 Task: Create a task  Integrate Google Analytics to track user behavior , assign it to team member softage.7@softage.net in the project Transpire and update the status of the task to  At Risk , set the priority of the task to Medium.
Action: Mouse moved to (74, 520)
Screenshot: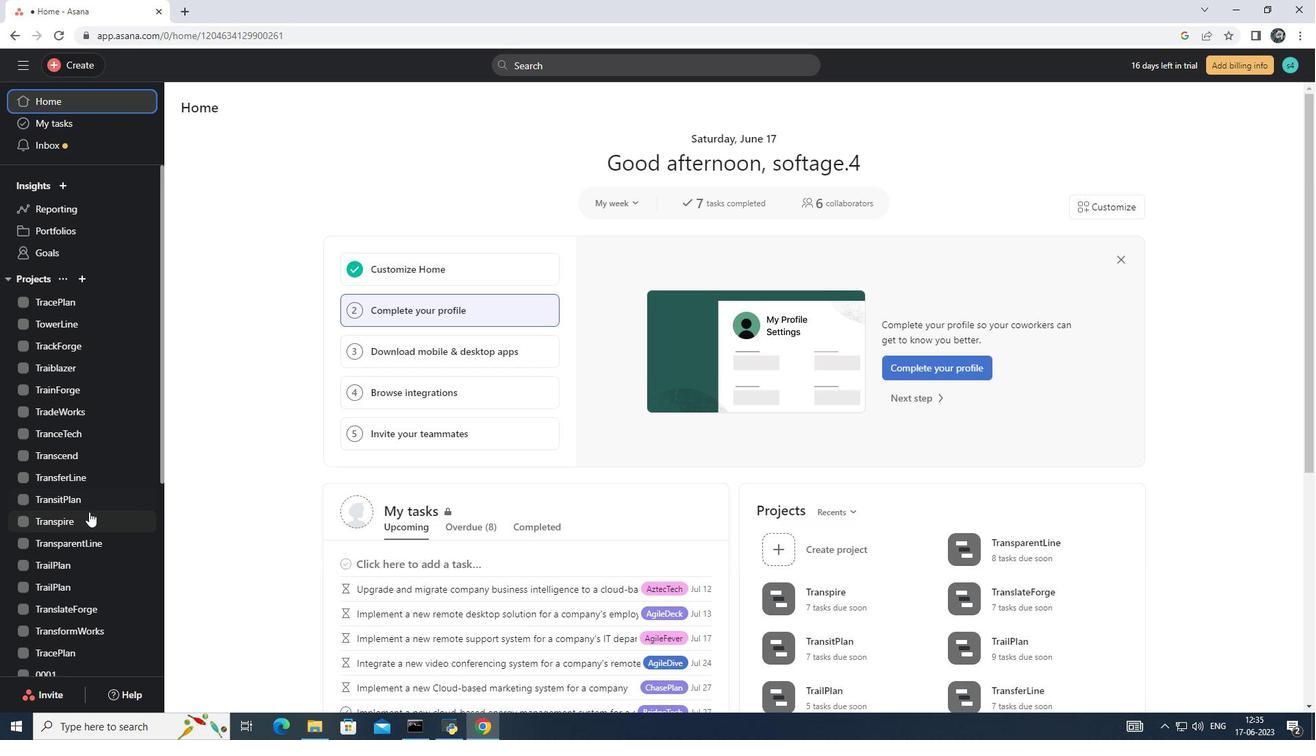 
Action: Mouse pressed left at (74, 520)
Screenshot: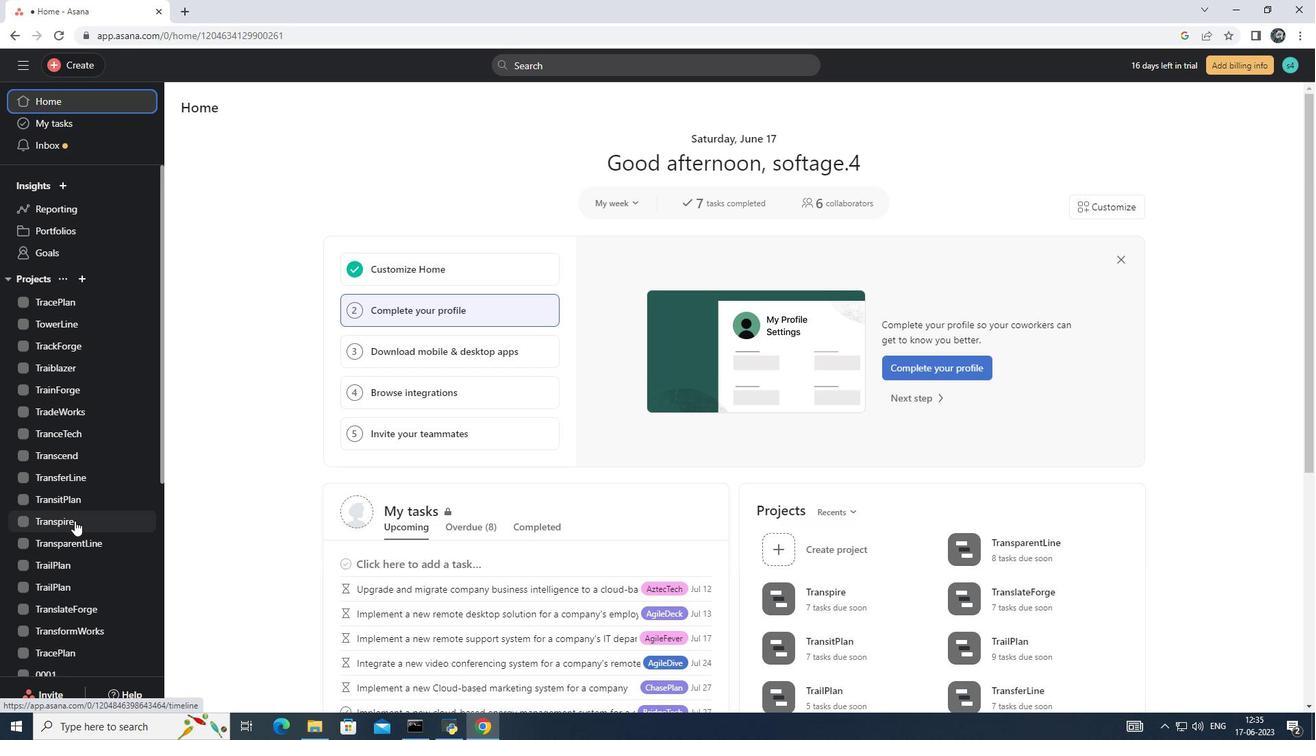 
Action: Mouse moved to (215, 169)
Screenshot: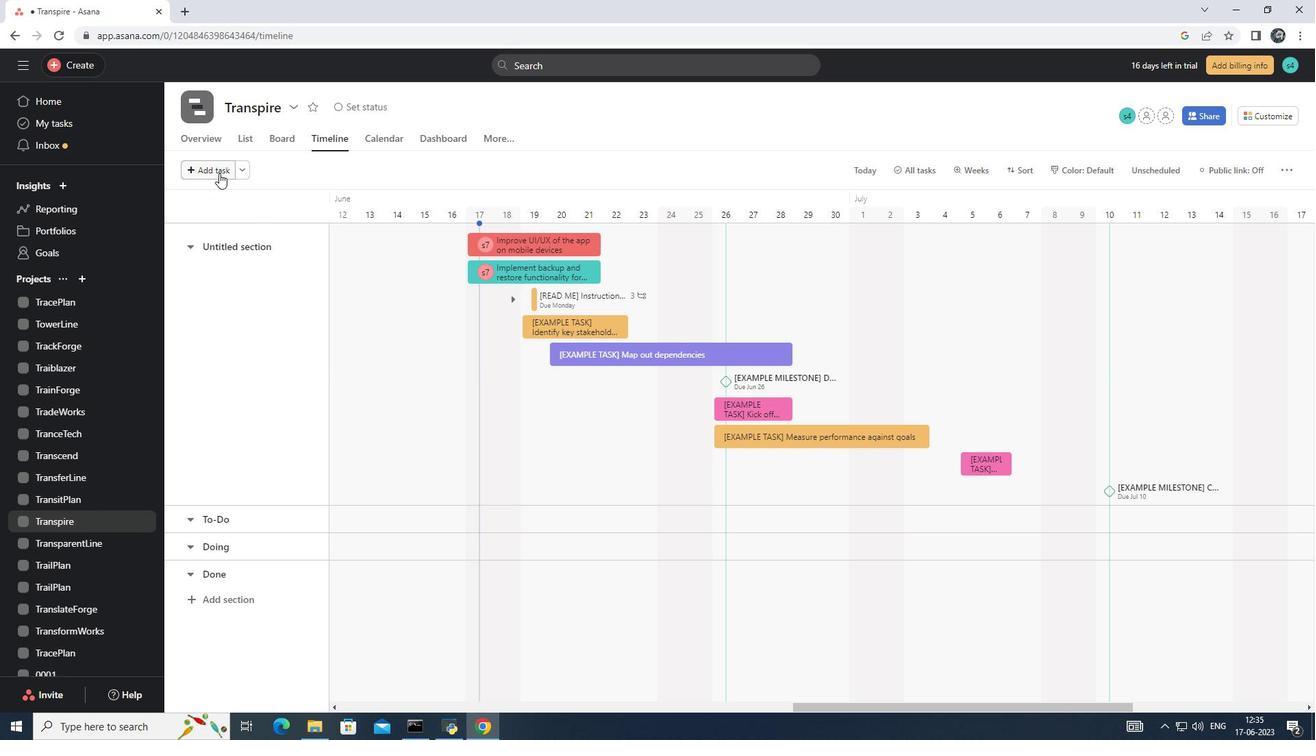 
Action: Mouse pressed left at (215, 169)
Screenshot: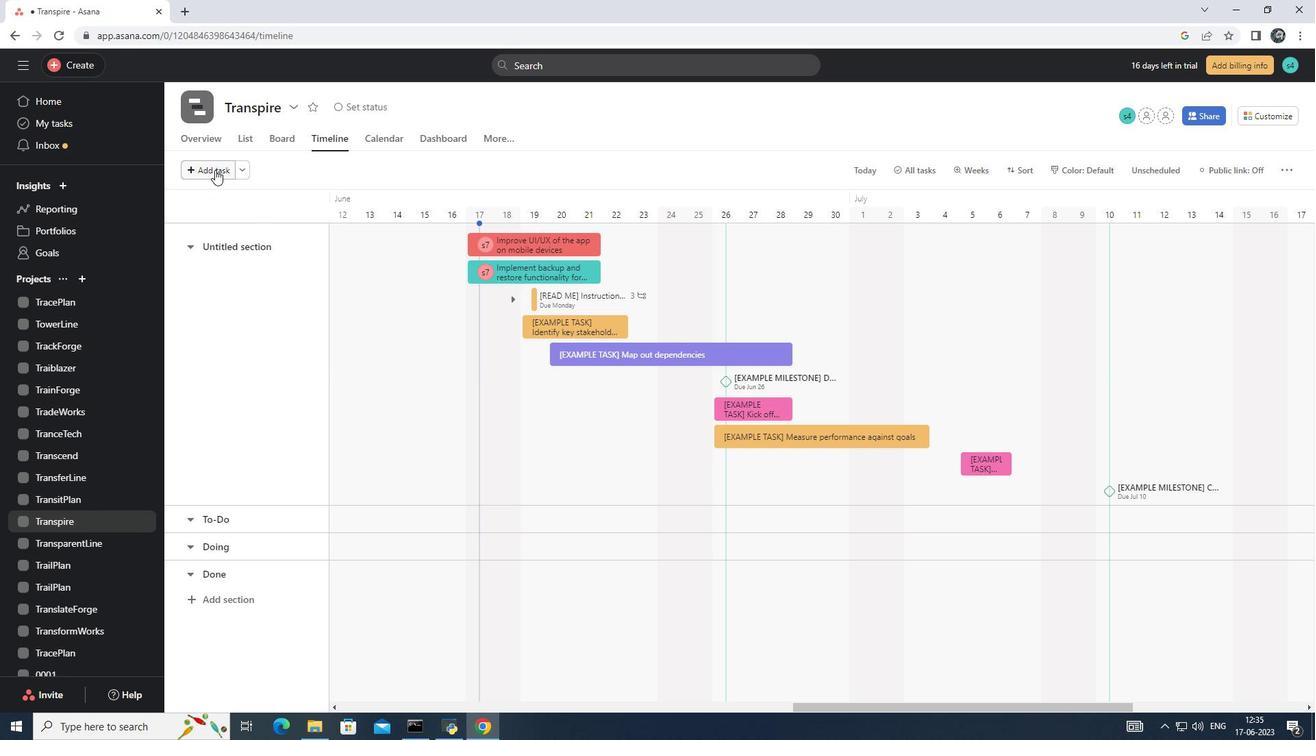 
Action: Mouse moved to (499, 247)
Screenshot: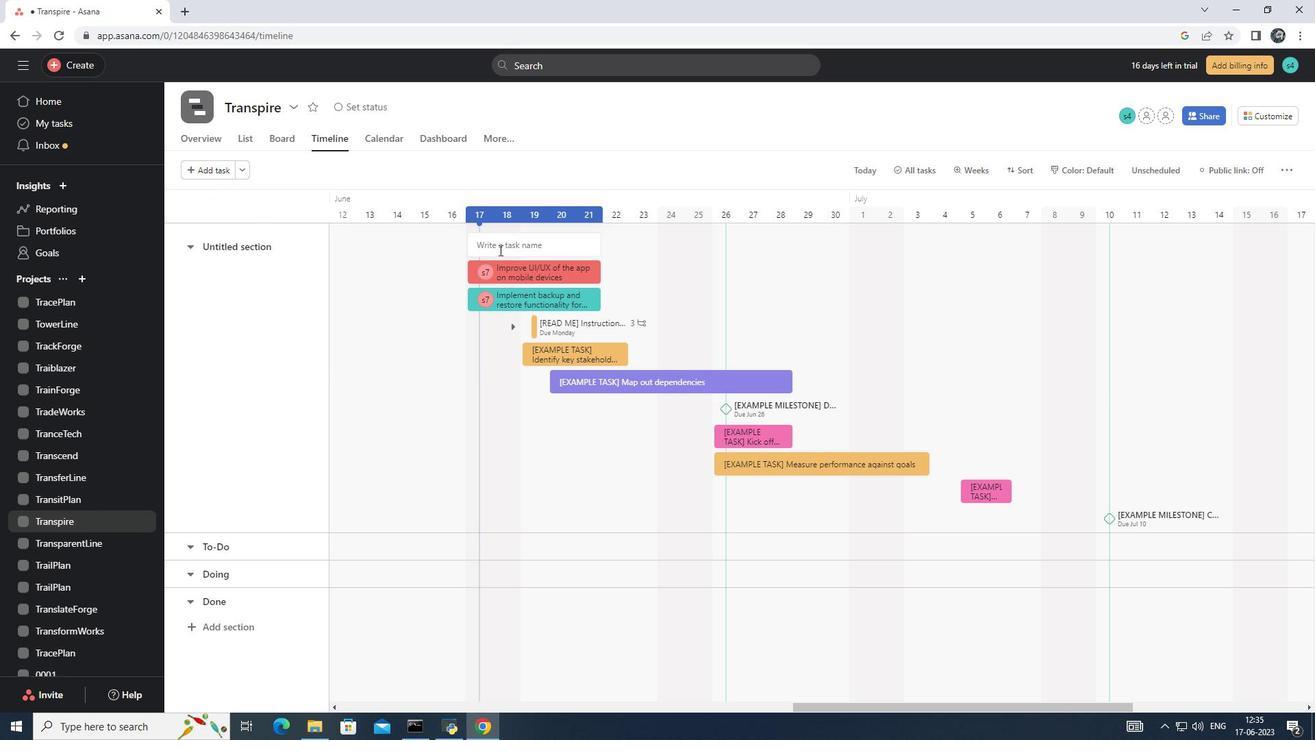 
Action: Mouse pressed left at (499, 247)
Screenshot: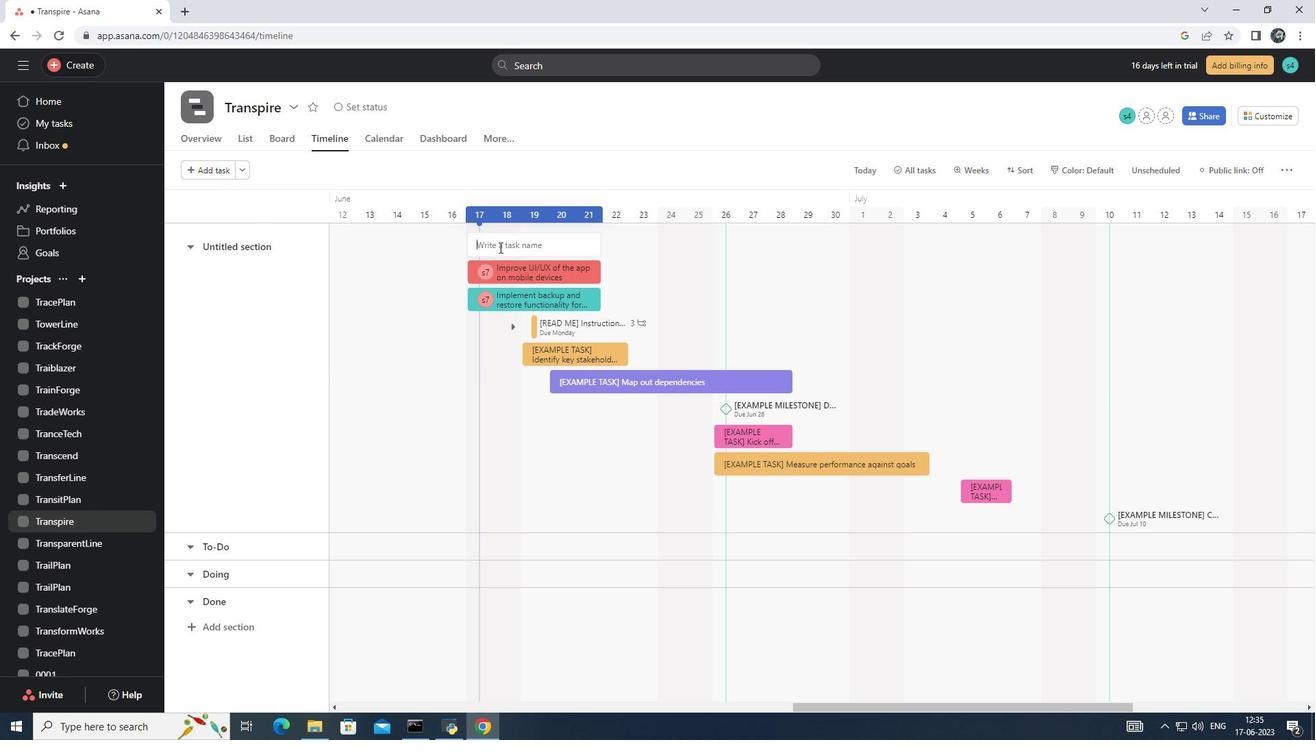 
Action: Key pressed <Key.shift>Integrate<Key.space><Key.shift>Google<Key.space><Key.shift>Analytics<Key.space>to<Key.space>track<Key.space>user<Key.space>behavior<Key.enter>
Screenshot: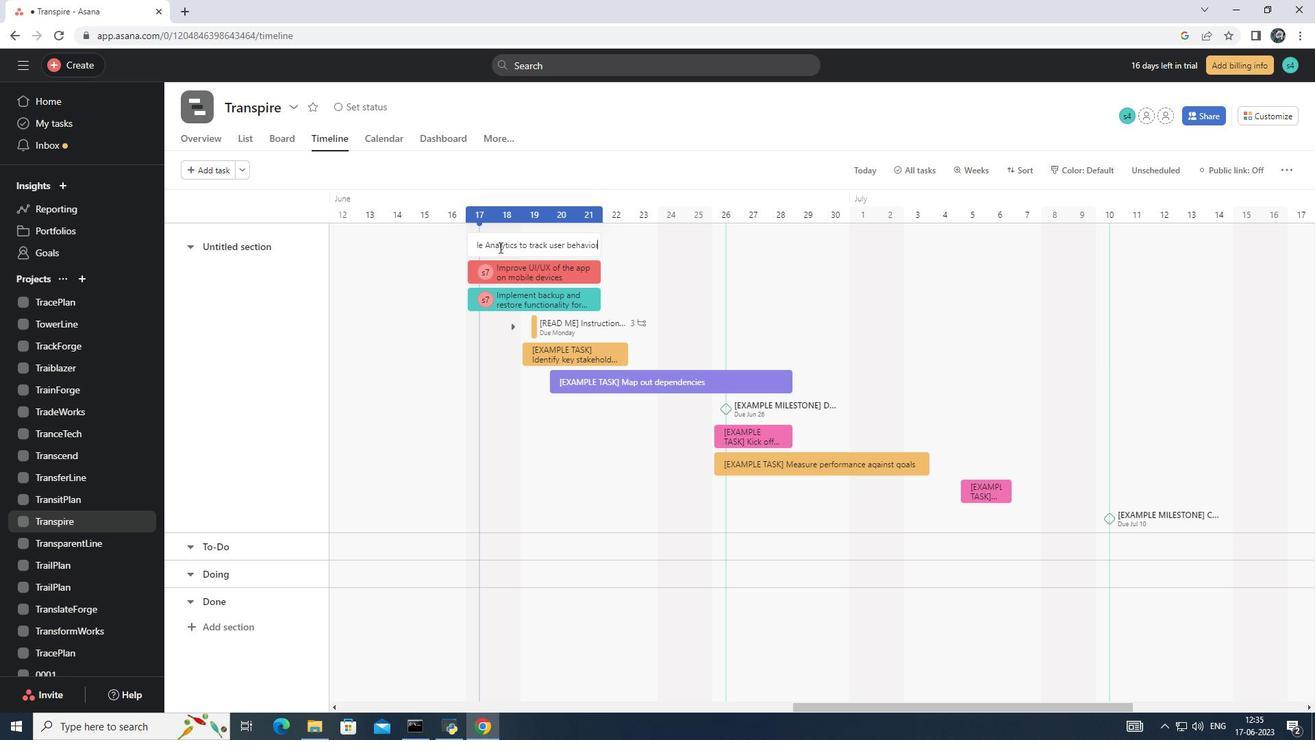 
Action: Mouse pressed left at (499, 247)
Screenshot: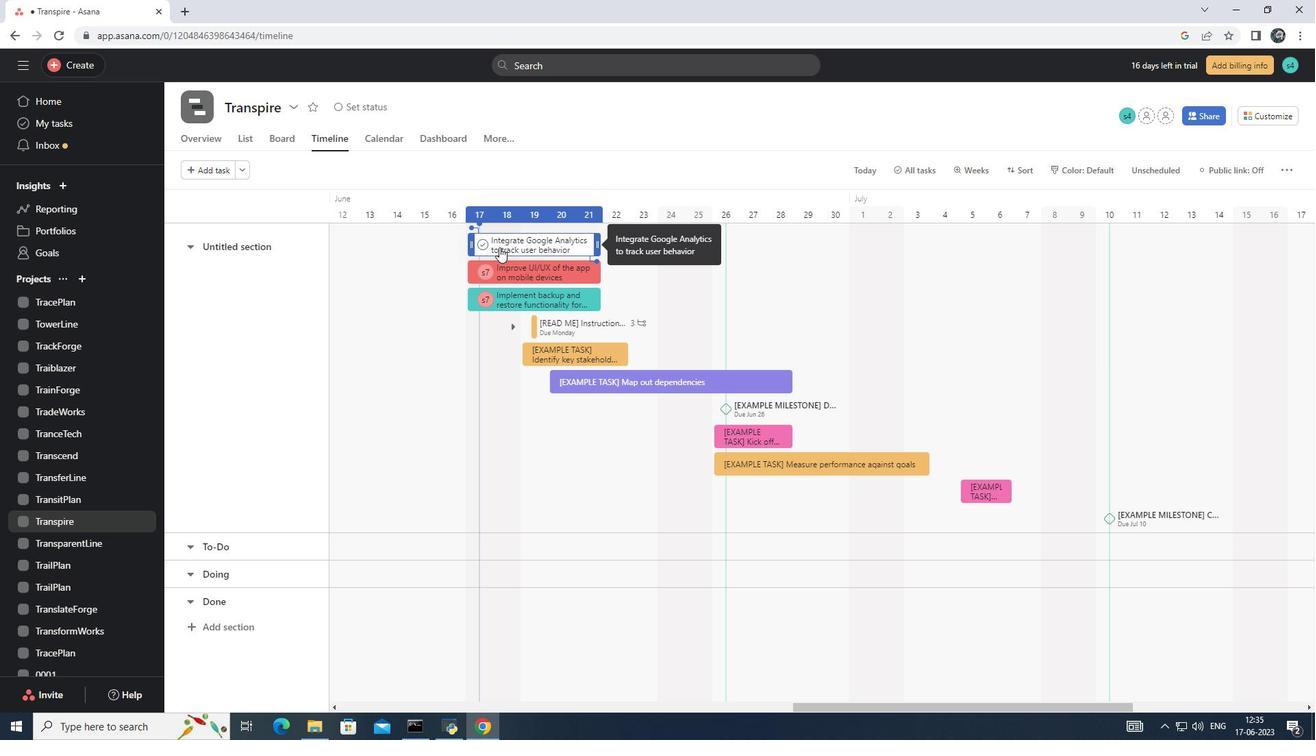 
Action: Mouse moved to (982, 248)
Screenshot: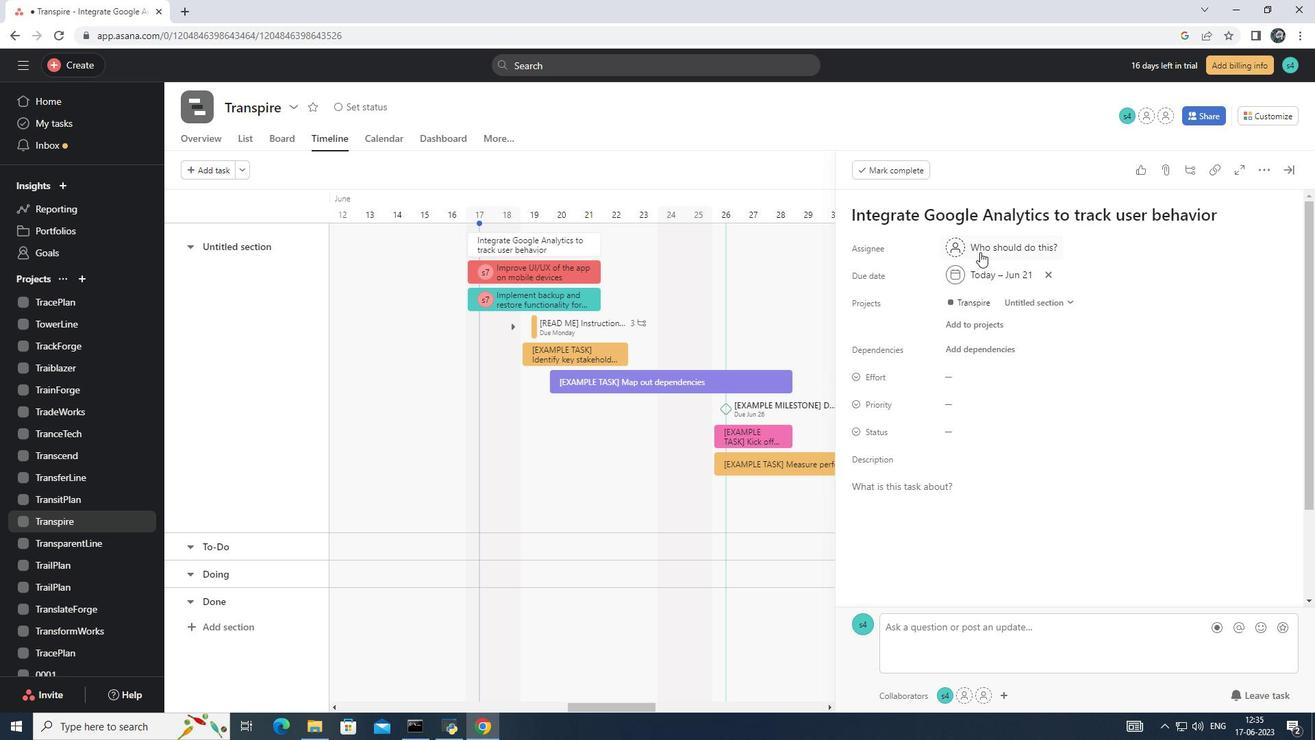 
Action: Mouse pressed left at (982, 248)
Screenshot: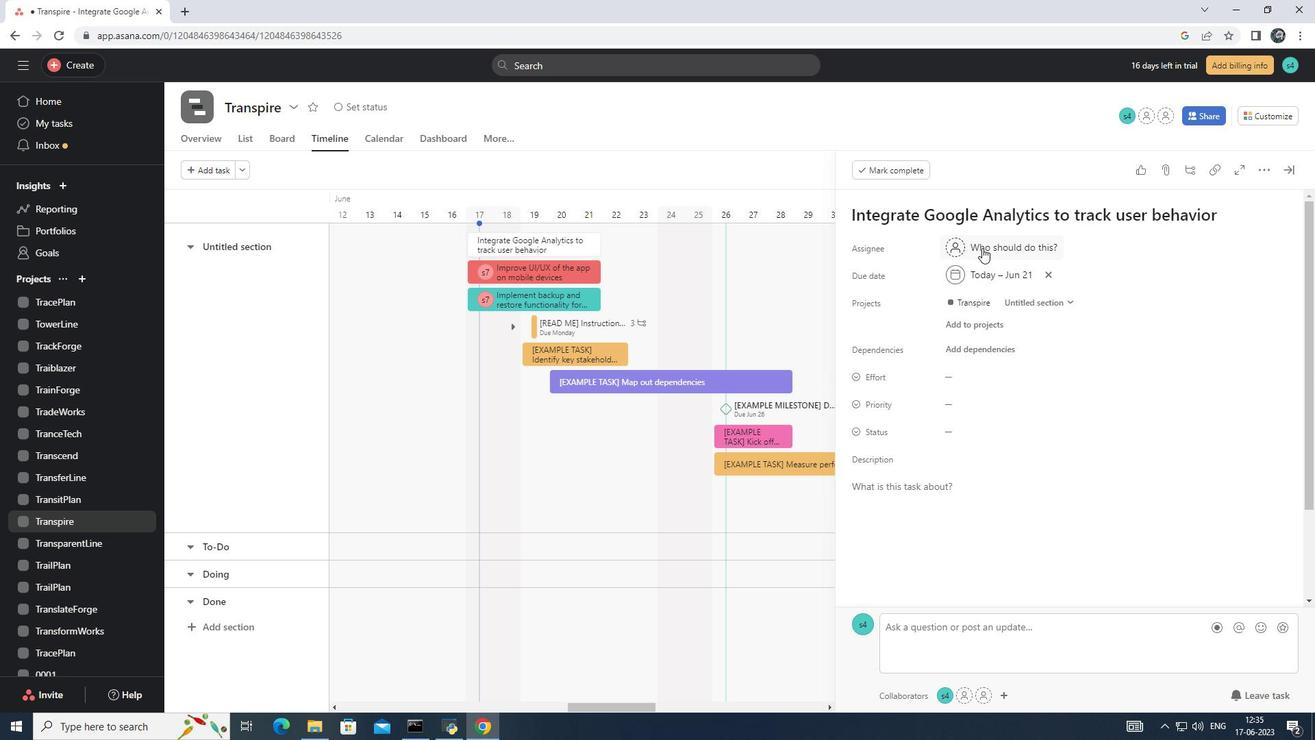 
Action: Mouse moved to (980, 248)
Screenshot: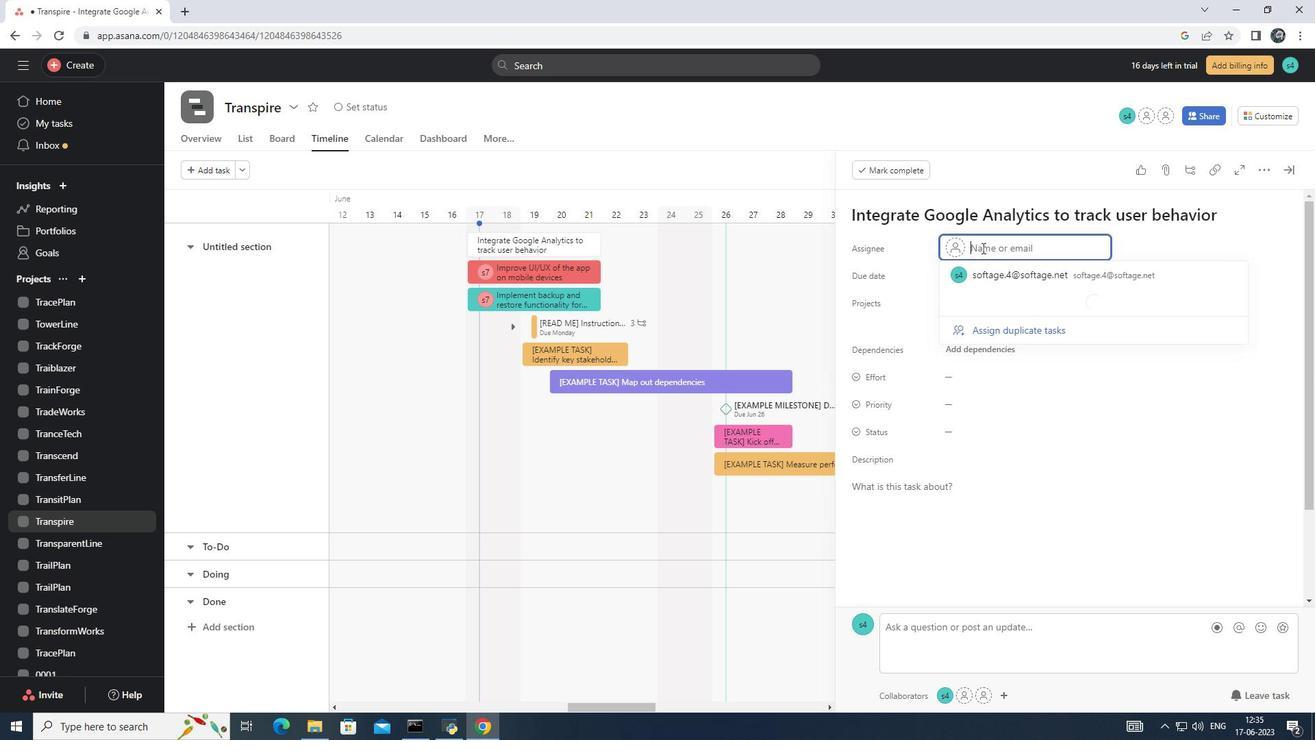 
Action: Key pressed softage.7<Key.shift>@softage.net<Key.enter>
Screenshot: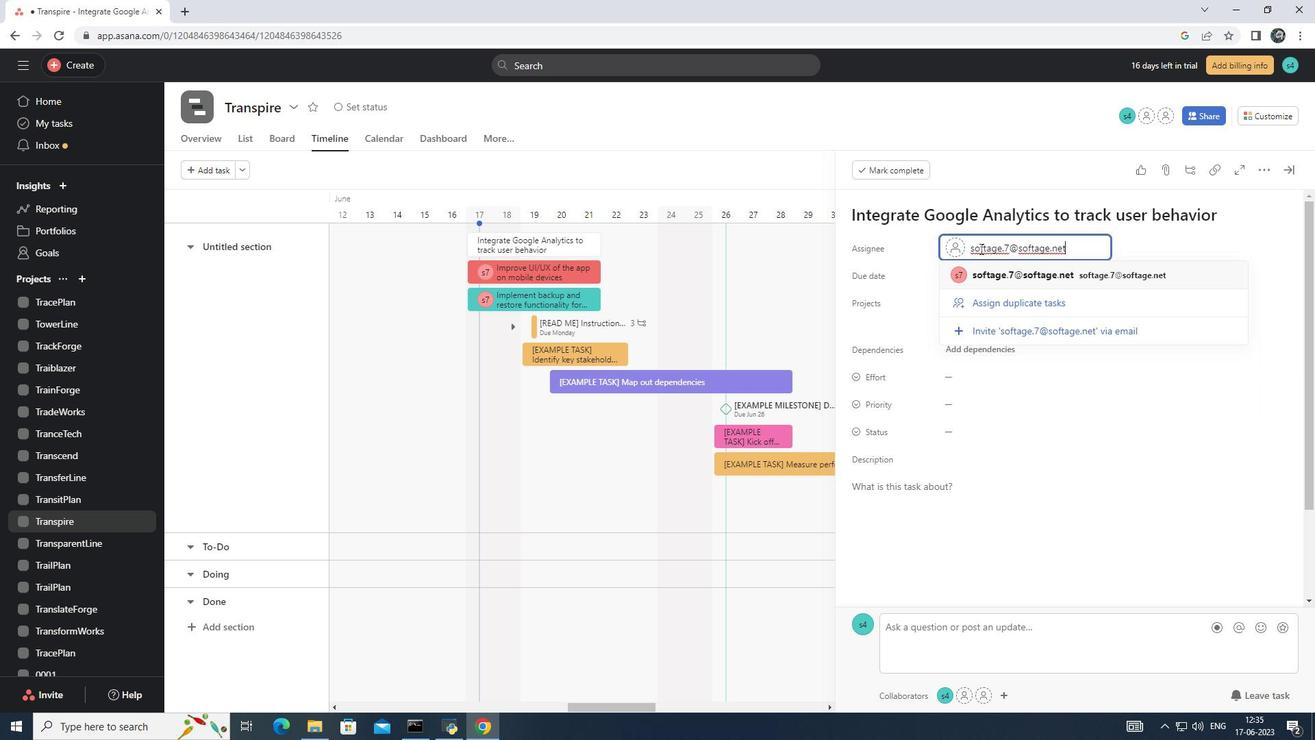 
Action: Mouse moved to (1015, 431)
Screenshot: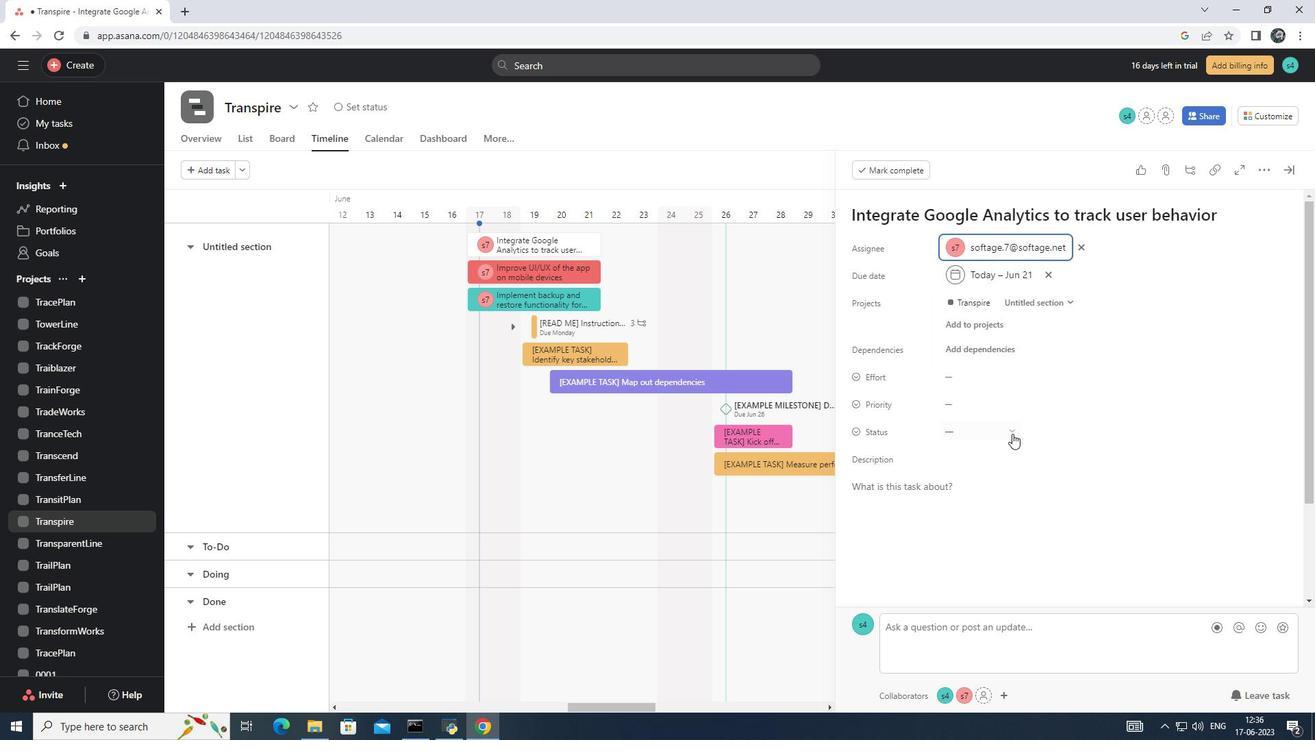 
Action: Mouse pressed left at (1015, 431)
Screenshot: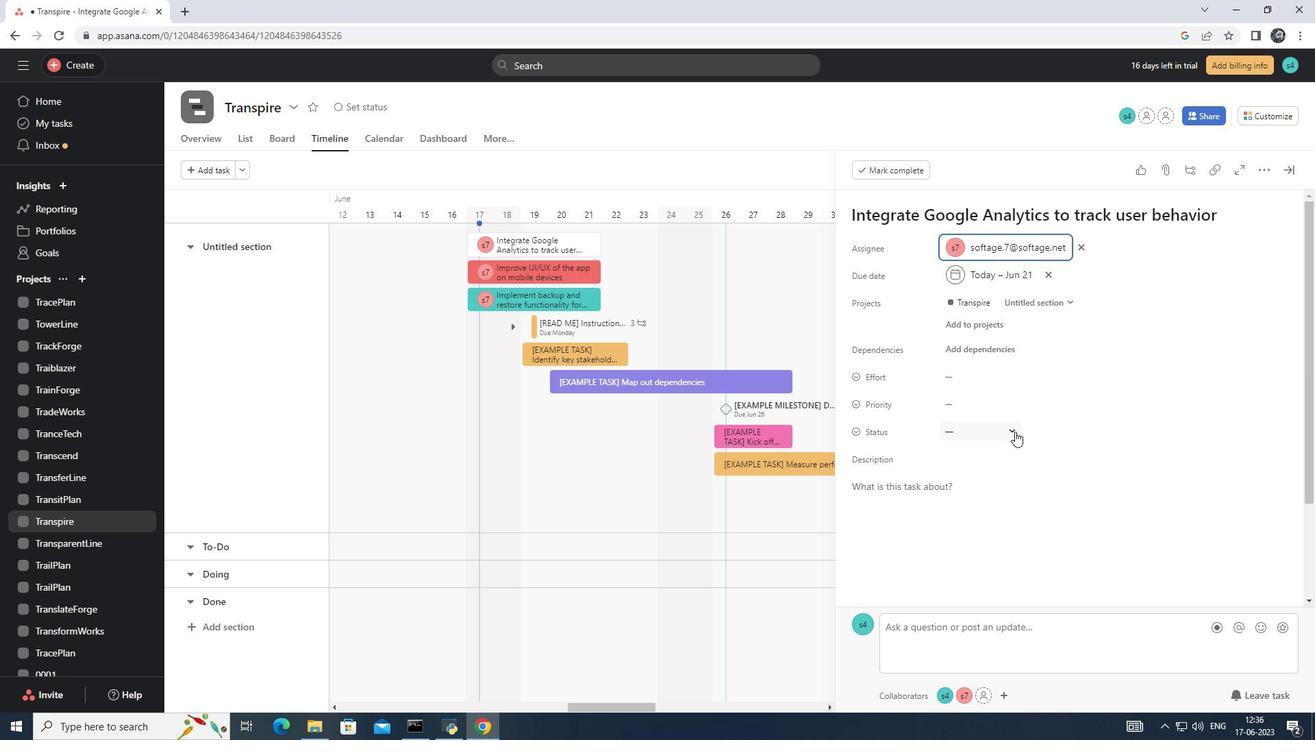 
Action: Mouse moved to (1016, 506)
Screenshot: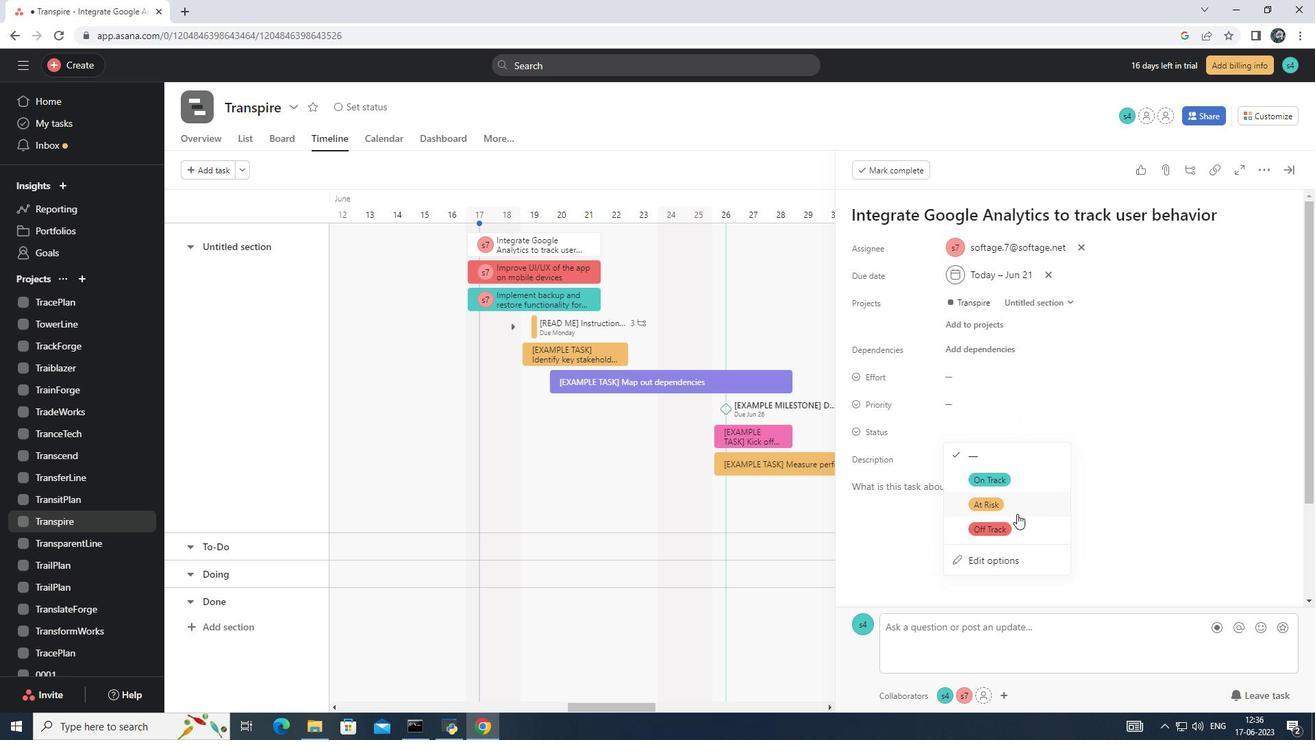 
Action: Mouse pressed left at (1016, 506)
Screenshot: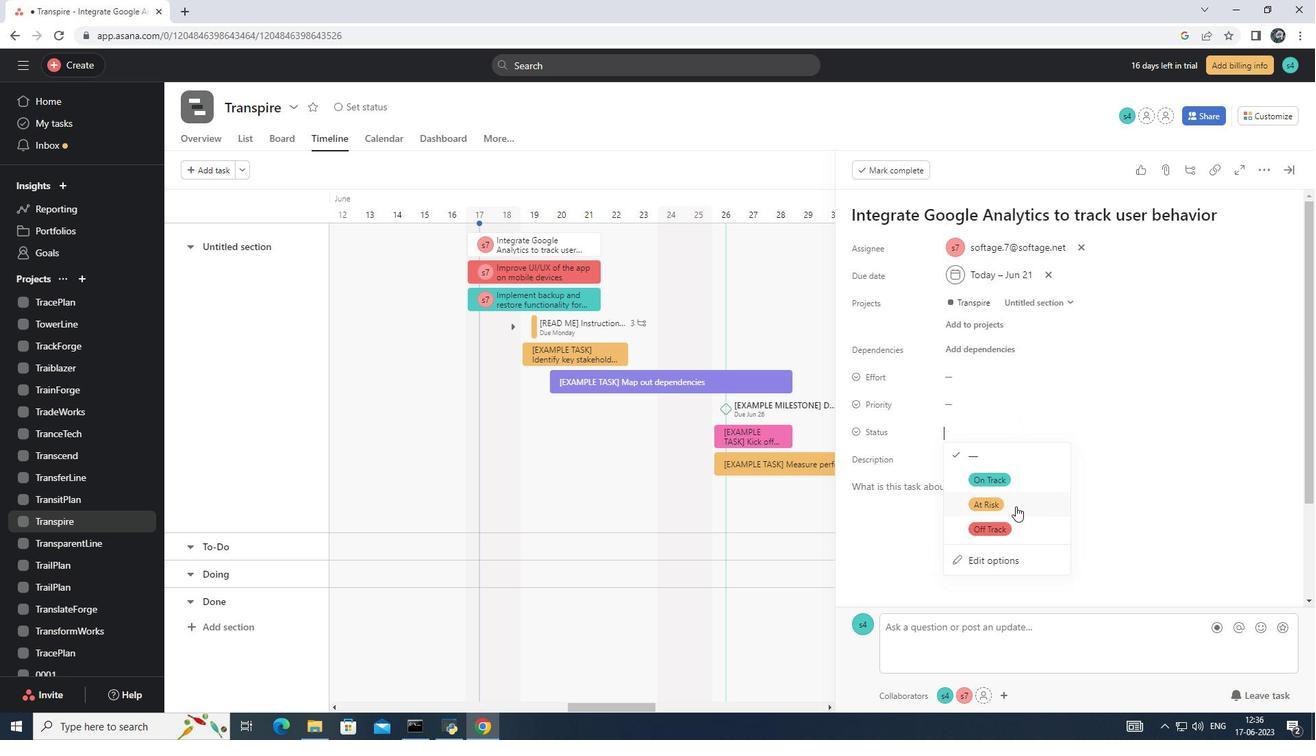 
Action: Mouse moved to (975, 402)
Screenshot: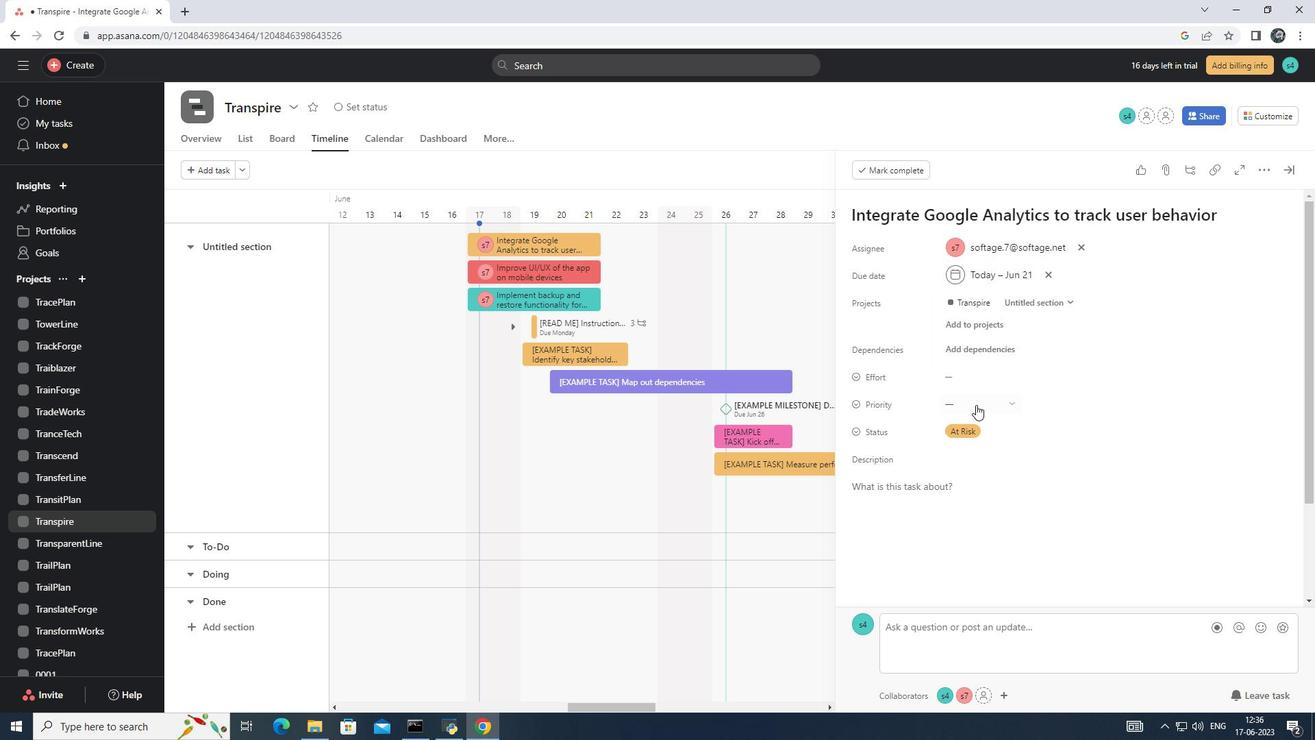 
Action: Mouse pressed left at (975, 402)
Screenshot: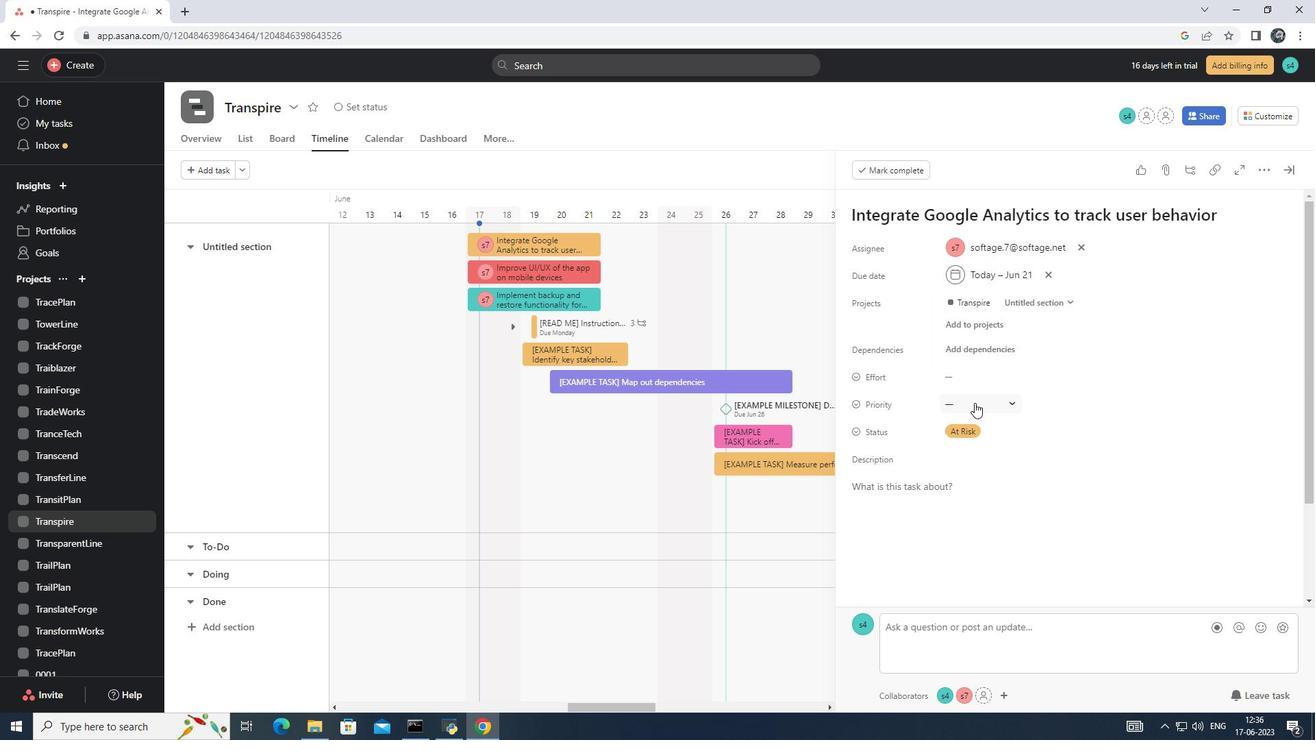 
Action: Mouse moved to (1012, 476)
Screenshot: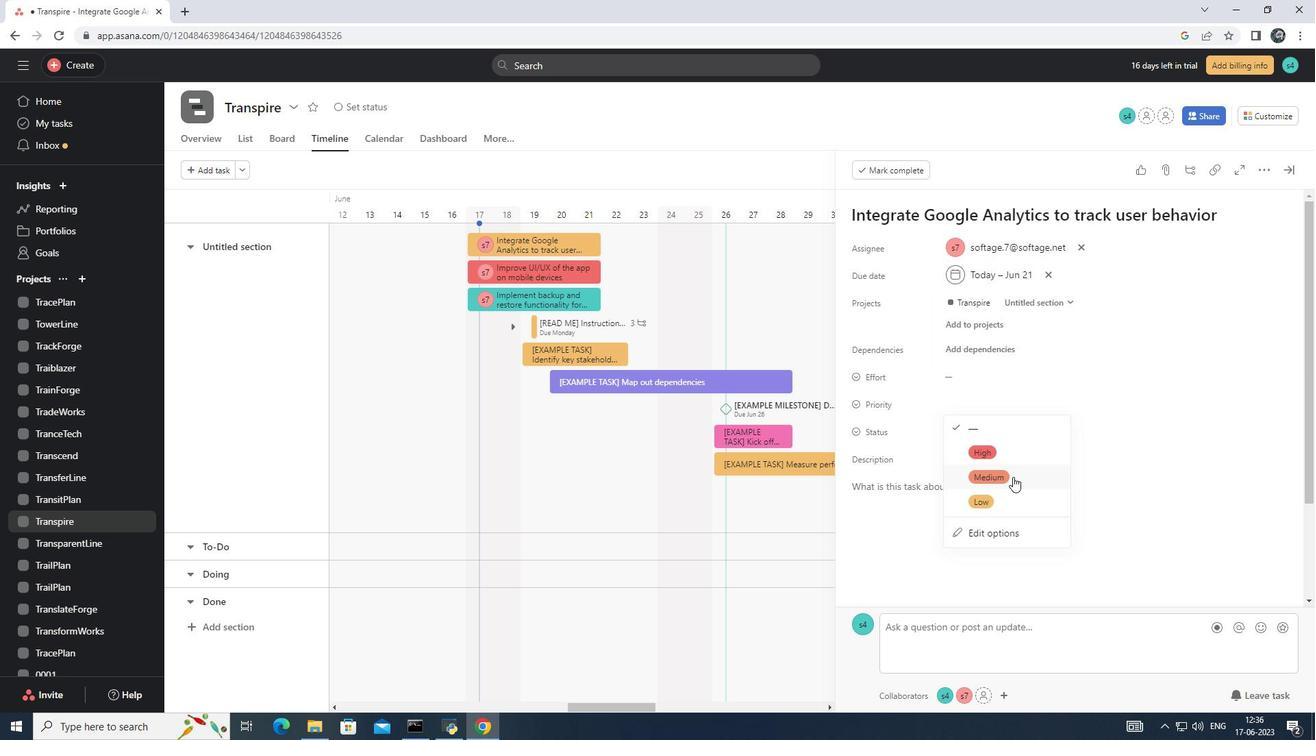 
Action: Mouse pressed left at (1012, 476)
Screenshot: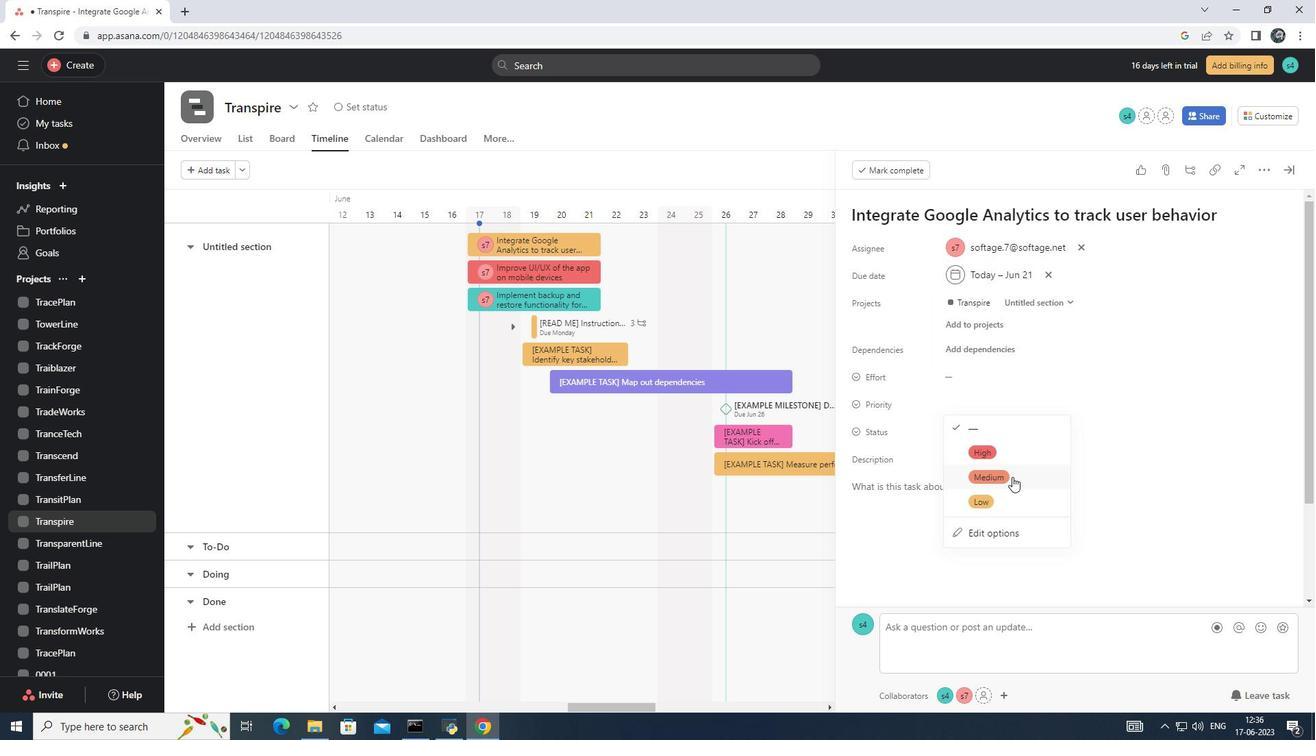 
Action: Mouse moved to (999, 472)
Screenshot: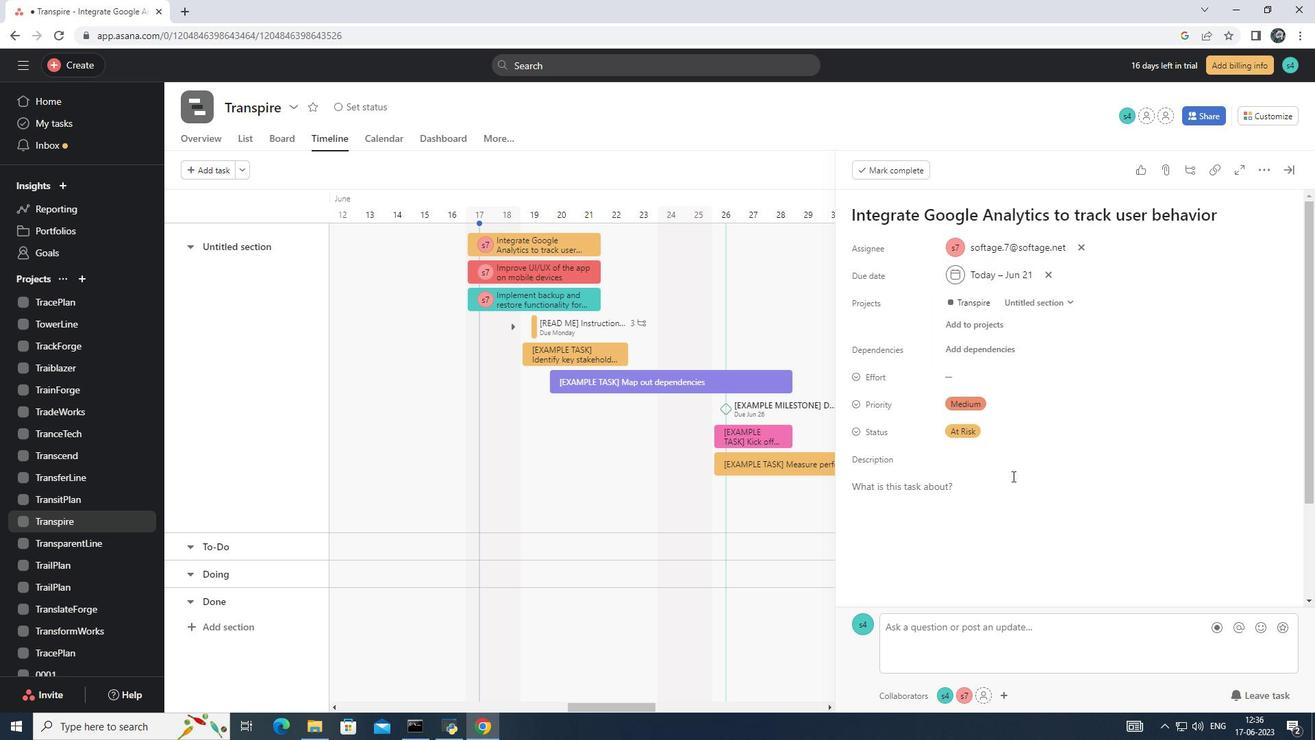 
